 Task: Select the name option in the sort order.
Action: Mouse moved to (20, 458)
Screenshot: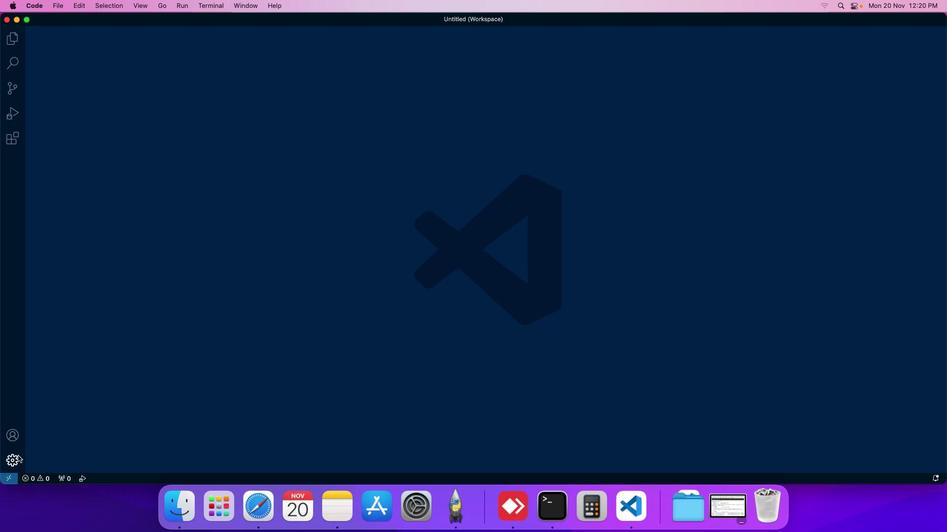 
Action: Mouse pressed left at (20, 458)
Screenshot: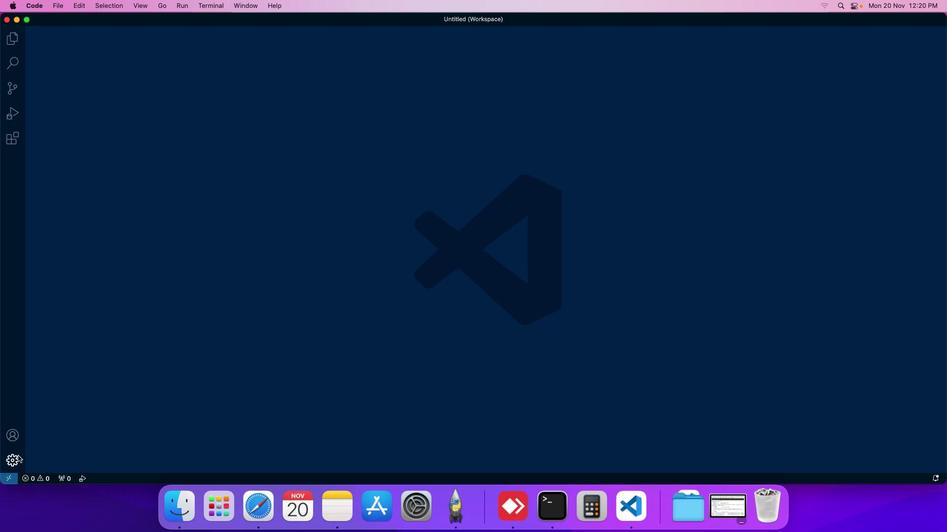 
Action: Mouse moved to (54, 392)
Screenshot: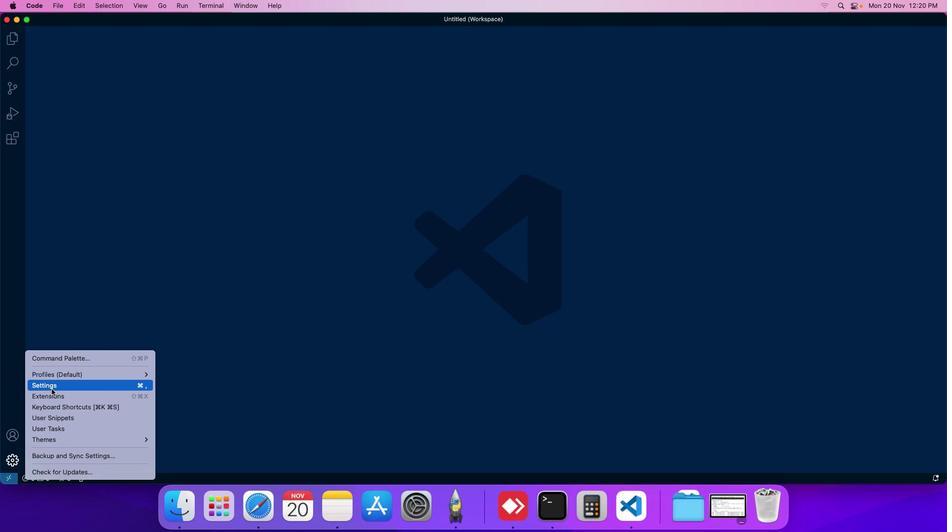 
Action: Mouse pressed left at (54, 392)
Screenshot: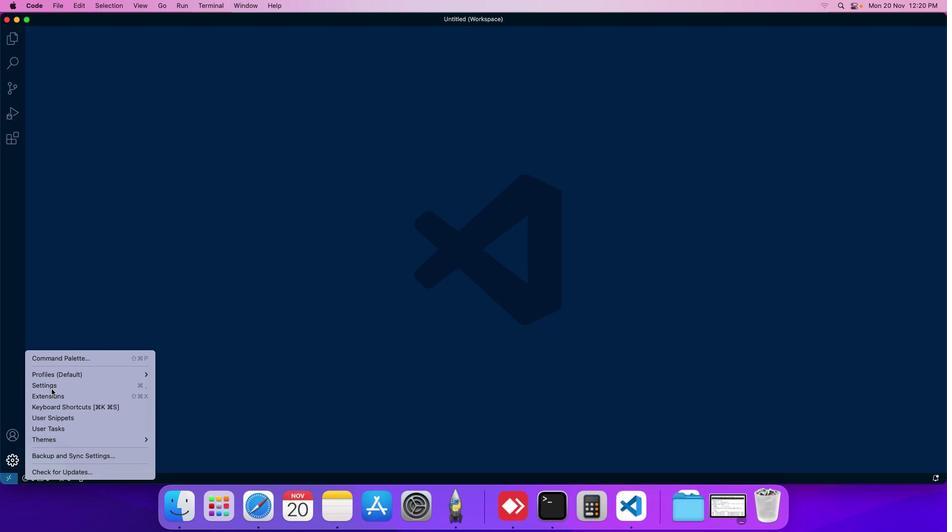 
Action: Mouse moved to (245, 82)
Screenshot: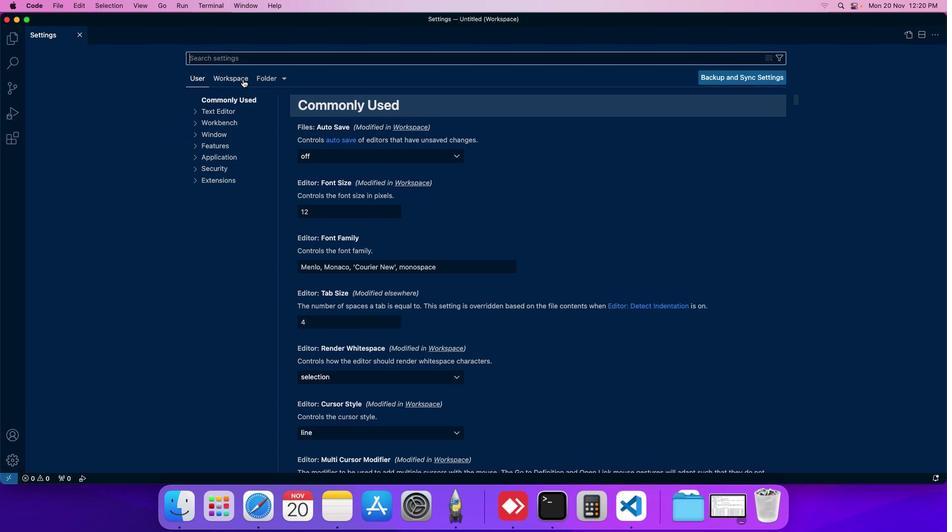 
Action: Mouse pressed left at (245, 82)
Screenshot: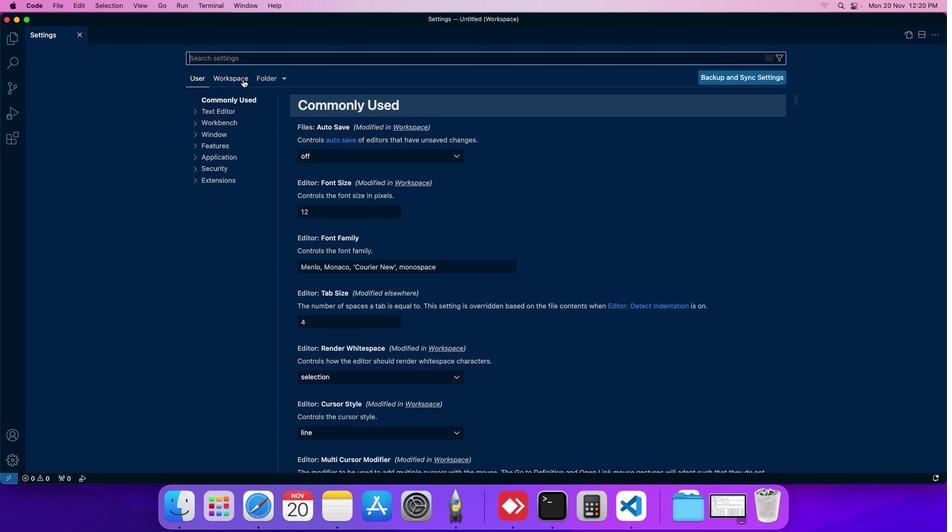 
Action: Mouse moved to (208, 147)
Screenshot: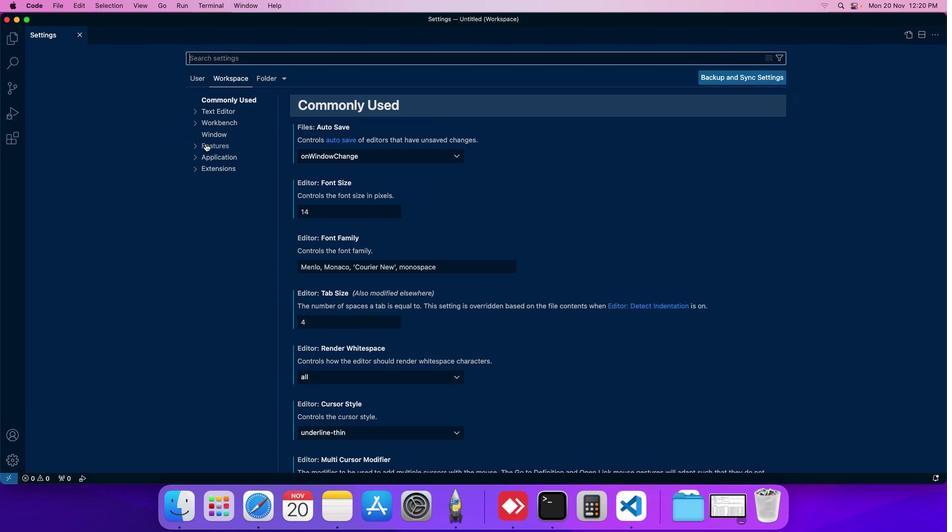 
Action: Mouse pressed left at (208, 147)
Screenshot: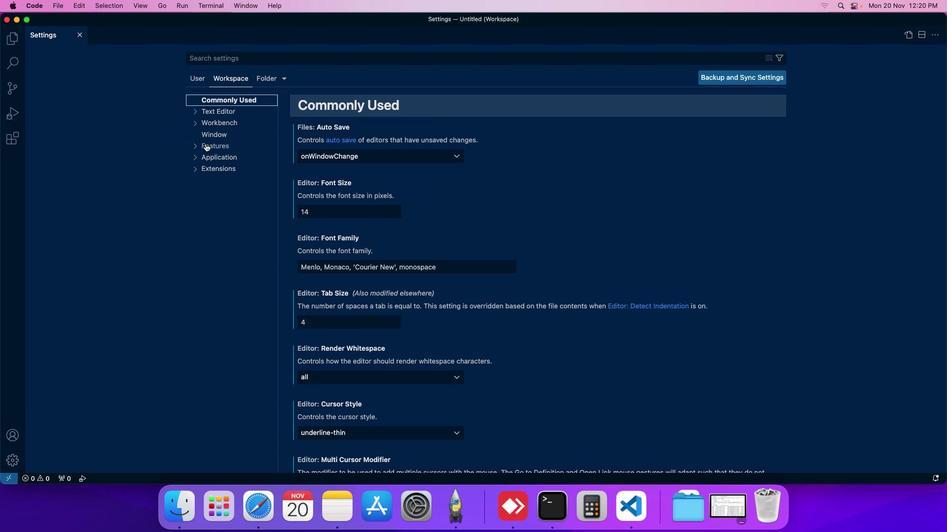 
Action: Mouse moved to (227, 215)
Screenshot: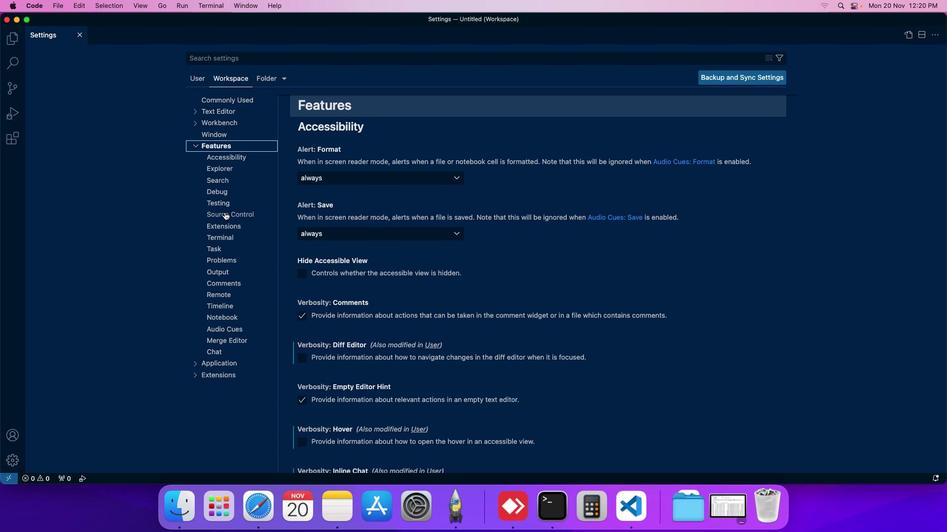 
Action: Mouse pressed left at (227, 215)
Screenshot: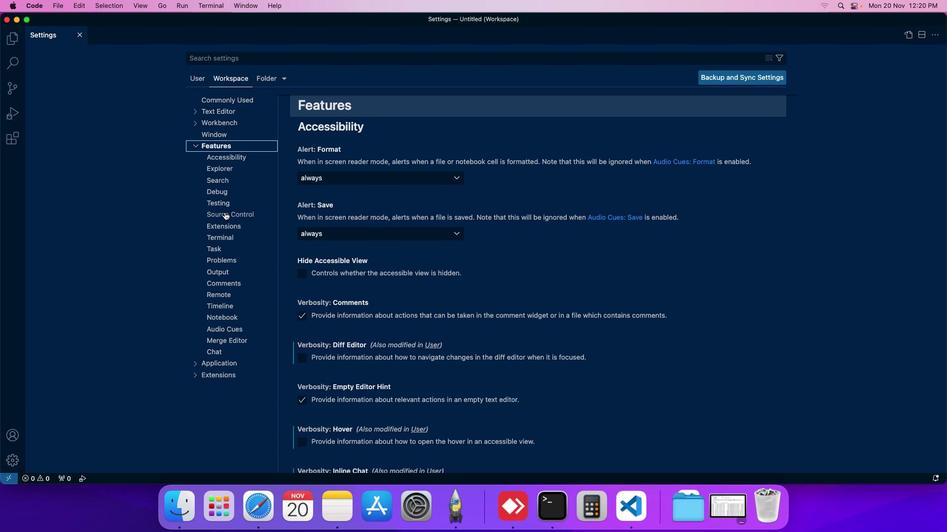 
Action: Mouse moved to (306, 236)
Screenshot: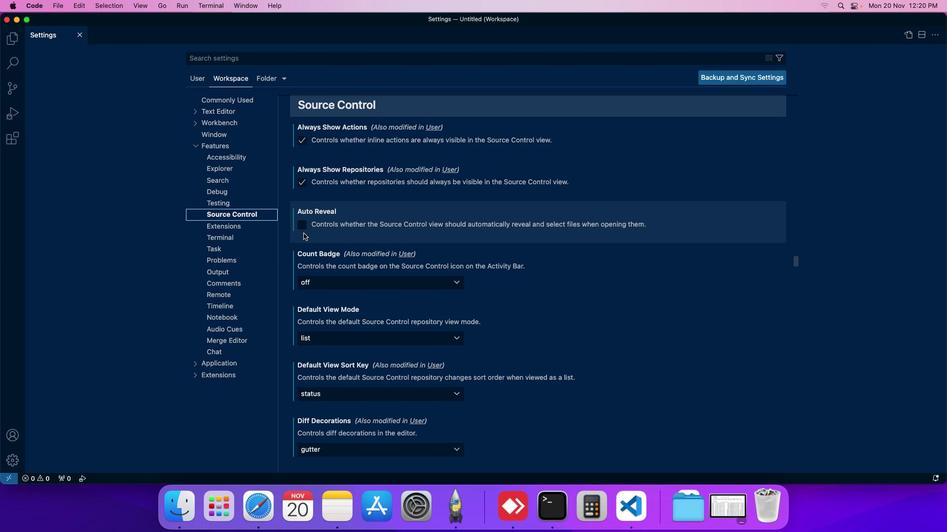 
Action: Mouse scrolled (306, 236) with delta (2, 2)
Screenshot: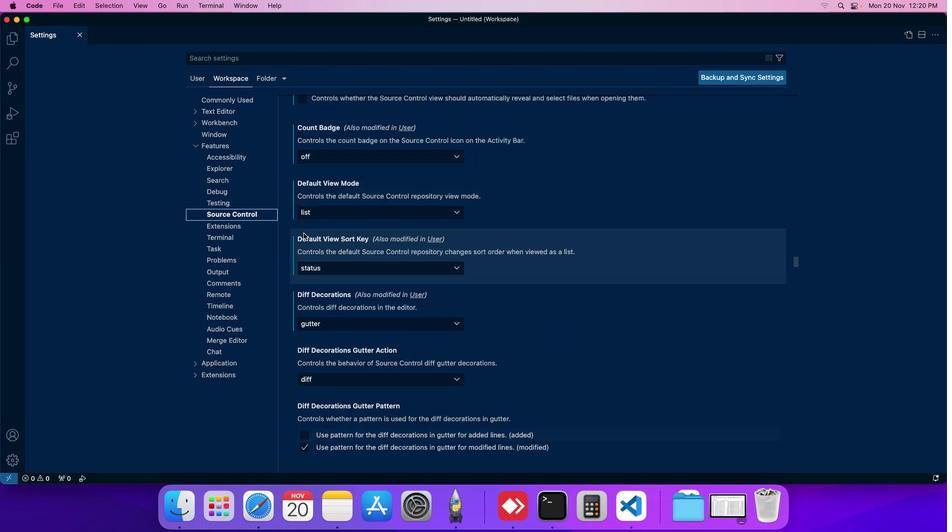 
Action: Mouse scrolled (306, 236) with delta (2, 2)
Screenshot: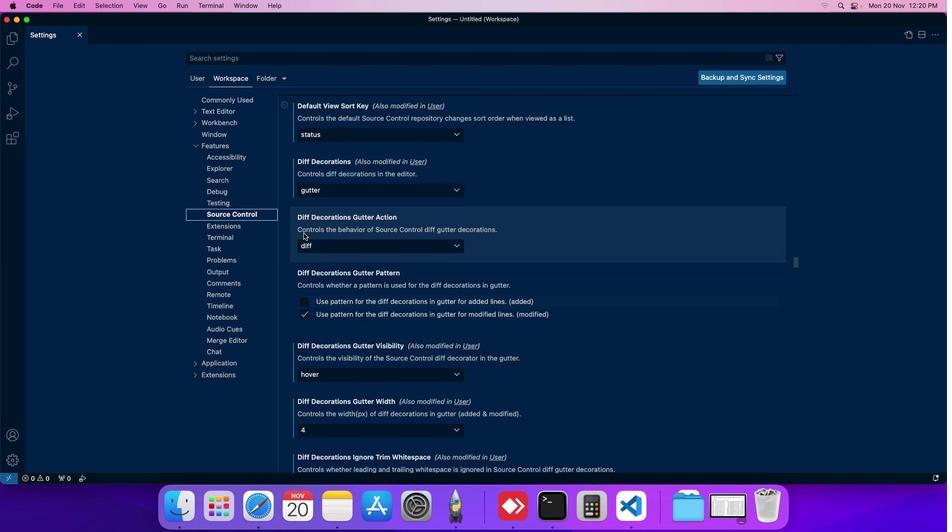 
Action: Mouse scrolled (306, 236) with delta (2, 2)
Screenshot: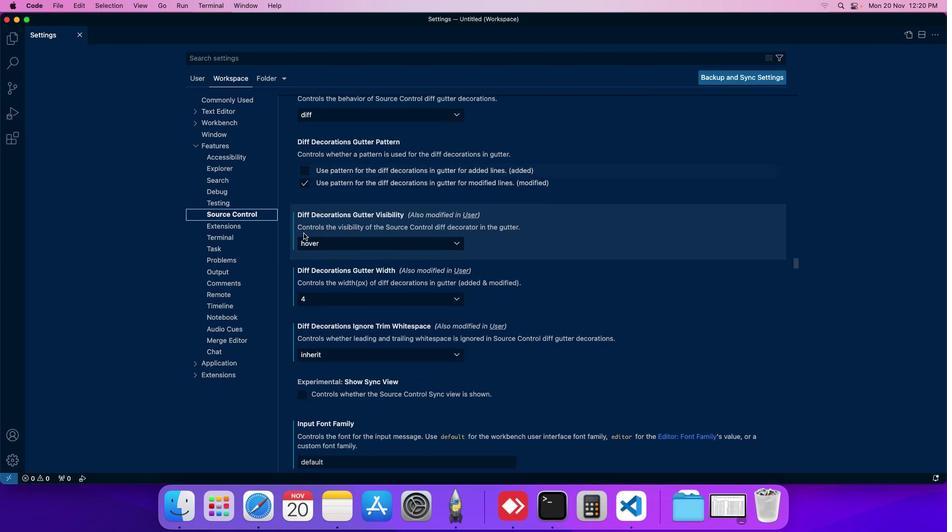 
Action: Mouse scrolled (306, 236) with delta (2, 2)
Screenshot: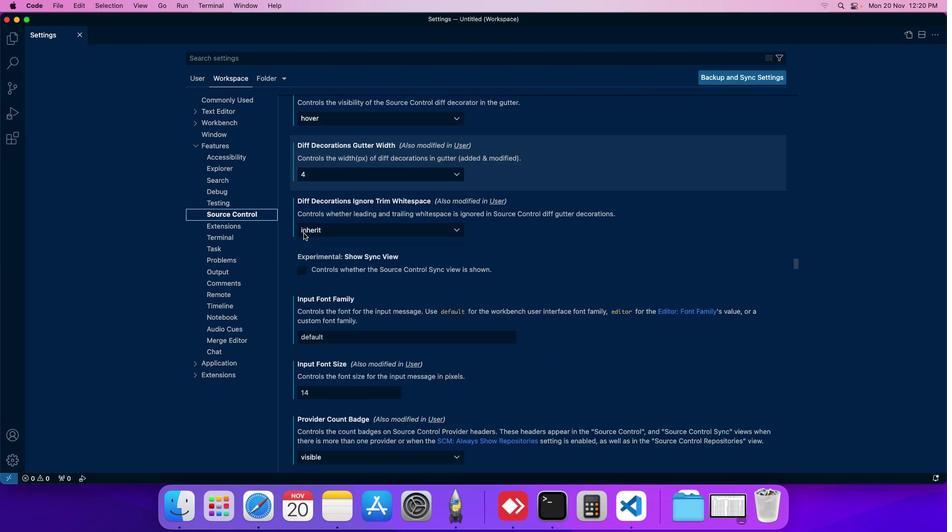 
Action: Mouse scrolled (306, 236) with delta (2, 2)
Screenshot: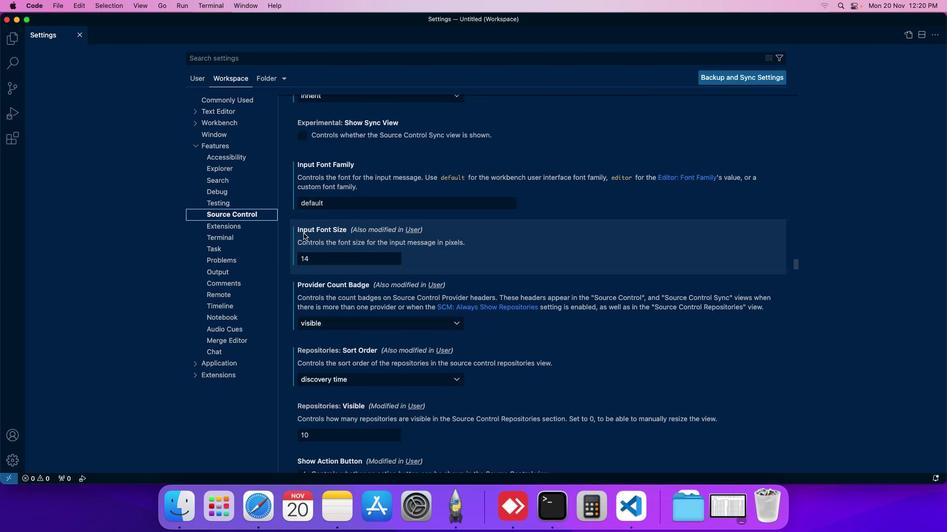 
Action: Mouse scrolled (306, 236) with delta (2, 2)
Screenshot: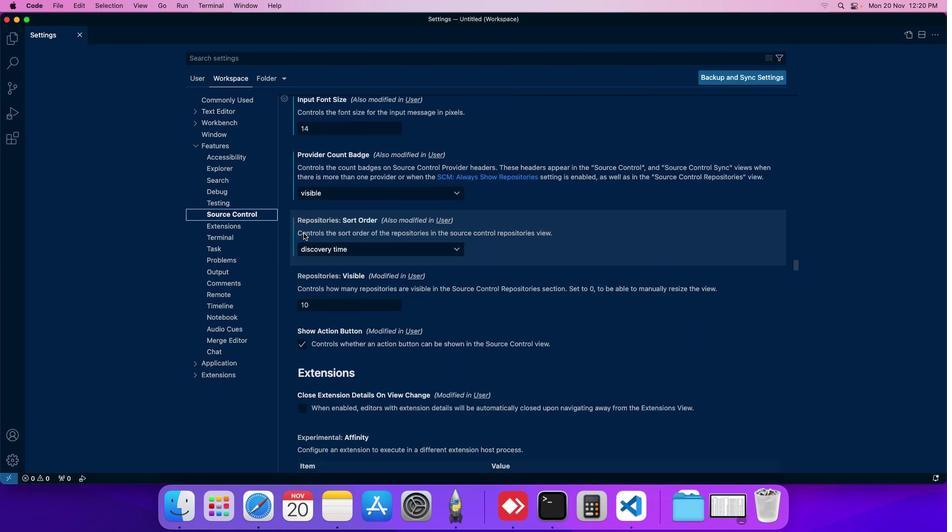 
Action: Mouse moved to (357, 252)
Screenshot: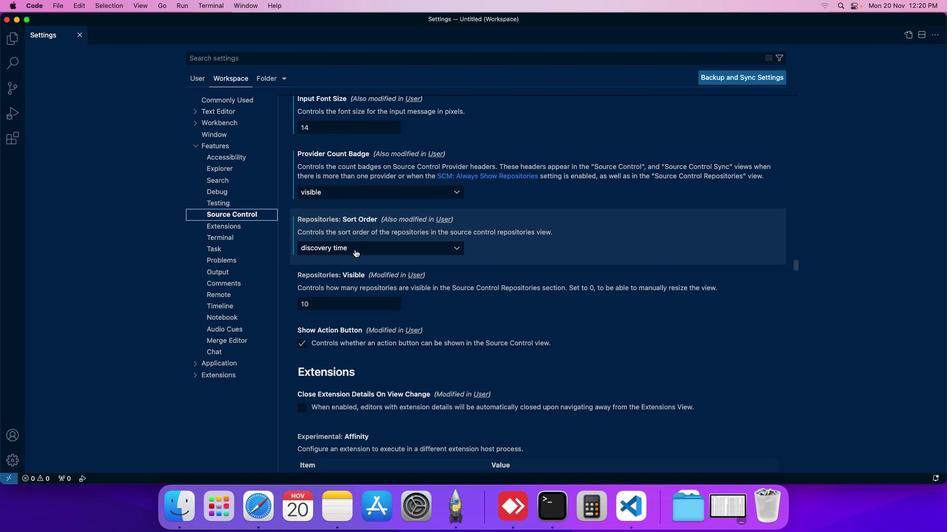 
Action: Mouse pressed left at (357, 252)
Screenshot: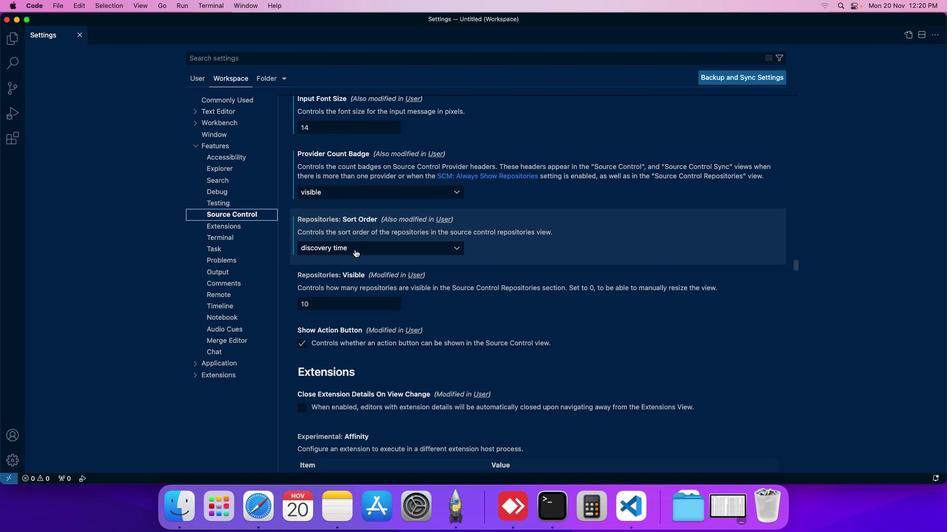 
Action: Mouse moved to (331, 271)
Screenshot: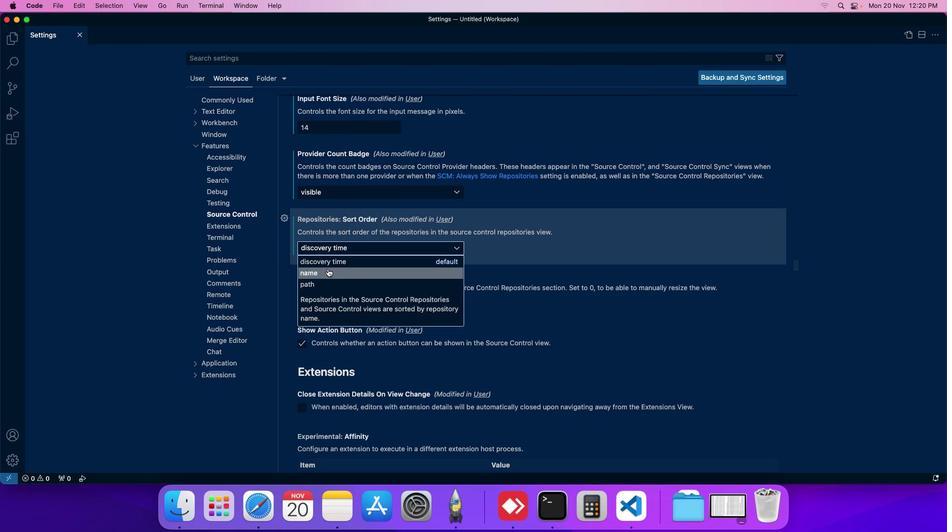 
Action: Mouse pressed left at (331, 271)
Screenshot: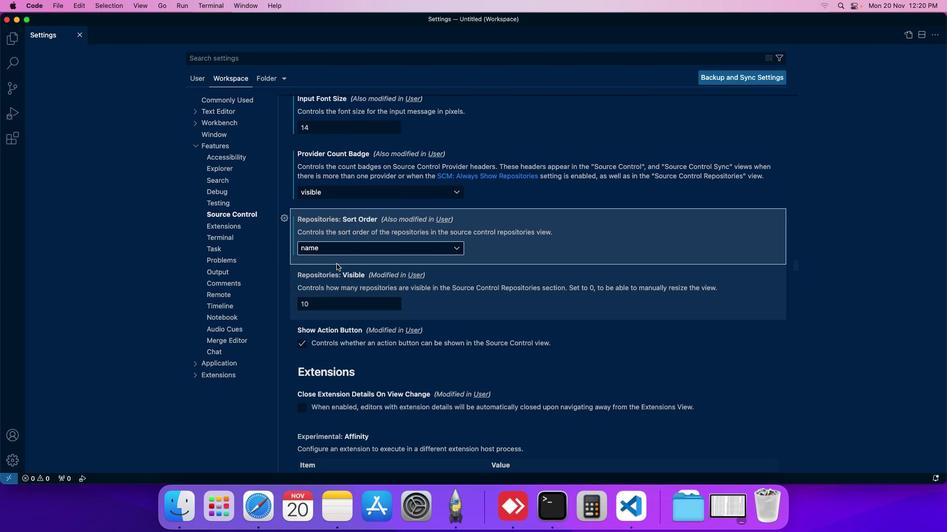 
Action: Mouse moved to (362, 258)
Screenshot: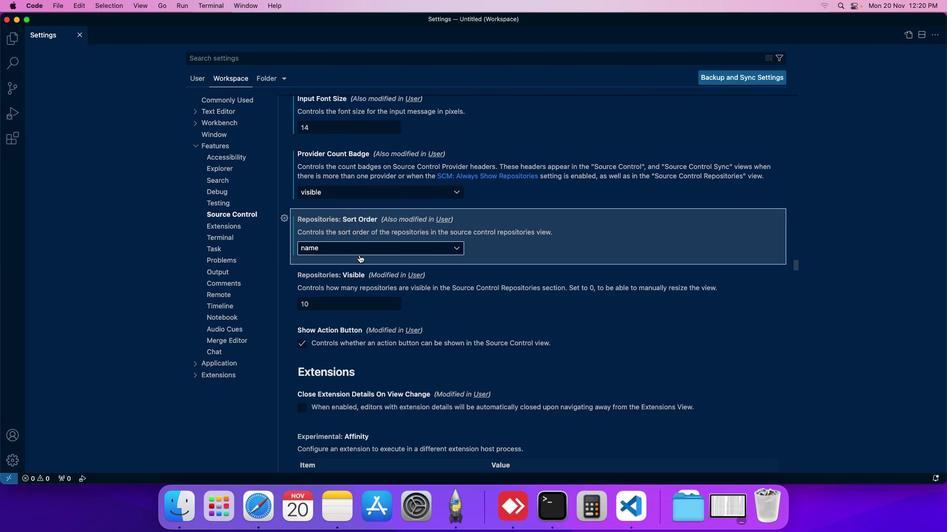
